 Task: Split left editior layout.
Action: Mouse moved to (102, 9)
Screenshot: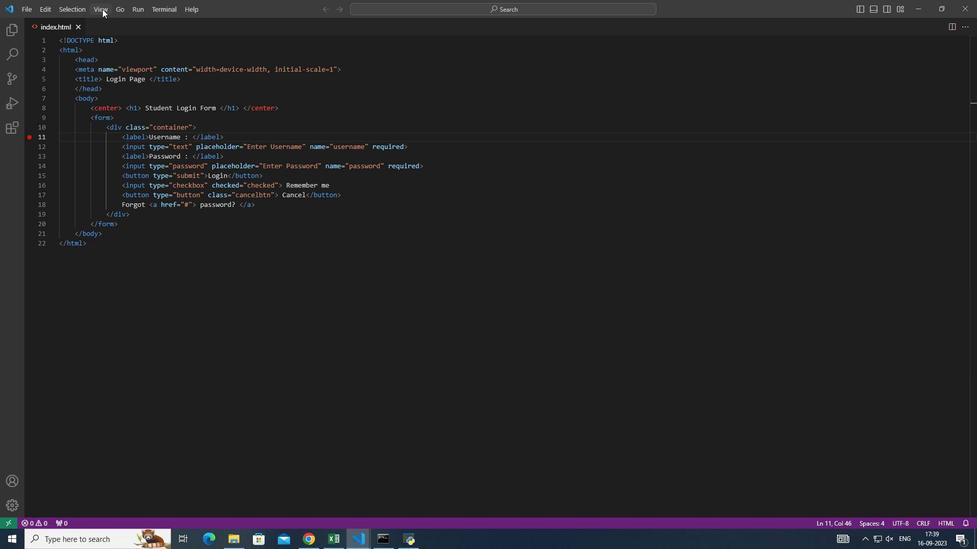
Action: Mouse pressed left at (102, 9)
Screenshot: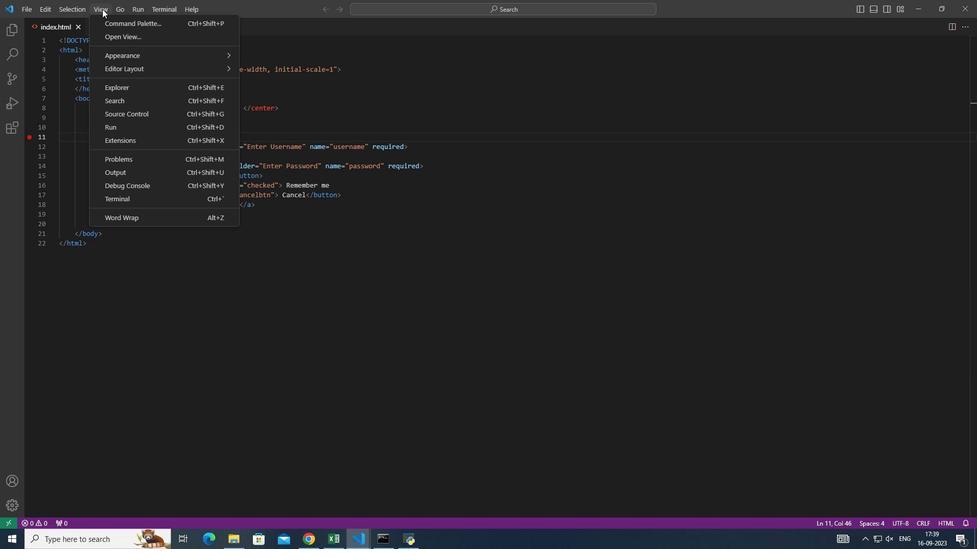 
Action: Mouse moved to (355, 96)
Screenshot: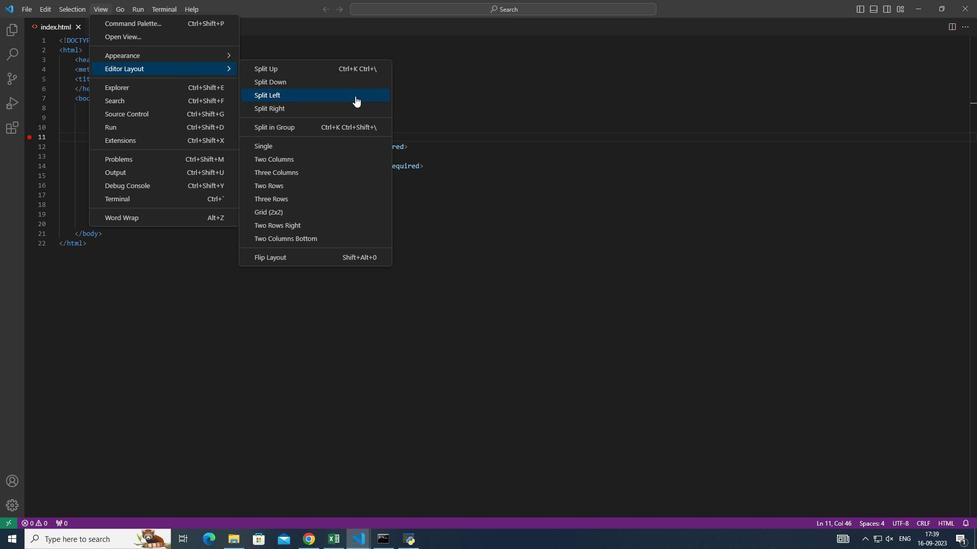 
Action: Mouse pressed left at (355, 96)
Screenshot: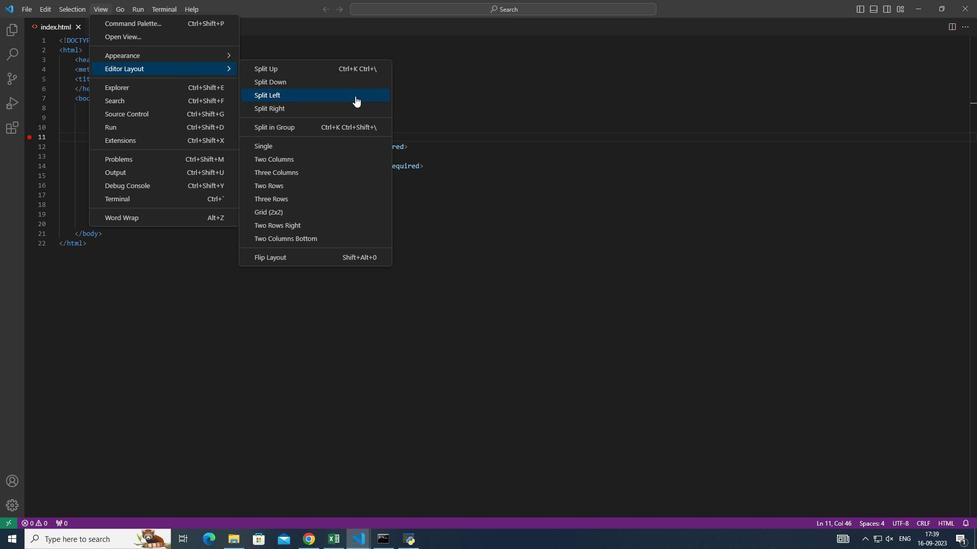 
Action: Mouse moved to (520, 268)
Screenshot: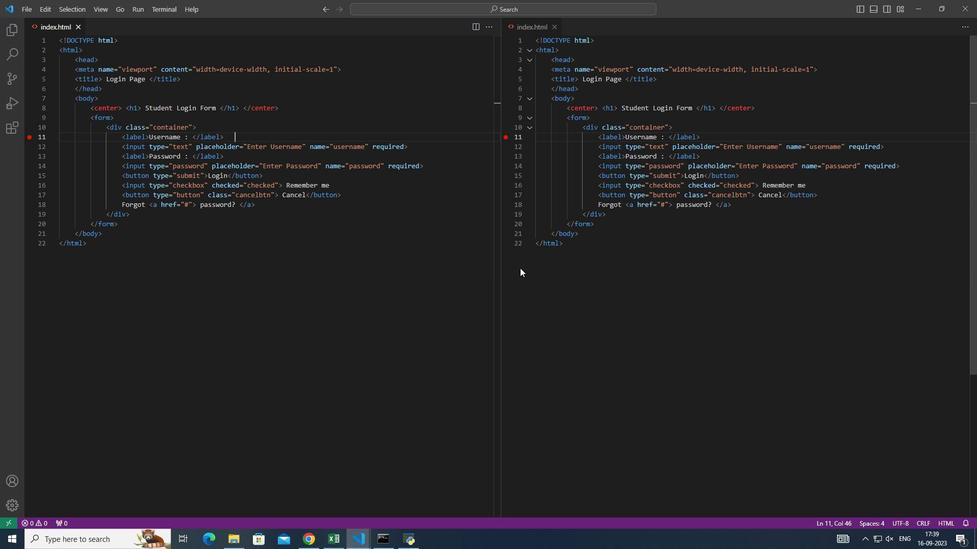 
